 Task: Choose the card "HIGHWAY" for your new game.
Action: Mouse moved to (786, 602)
Screenshot: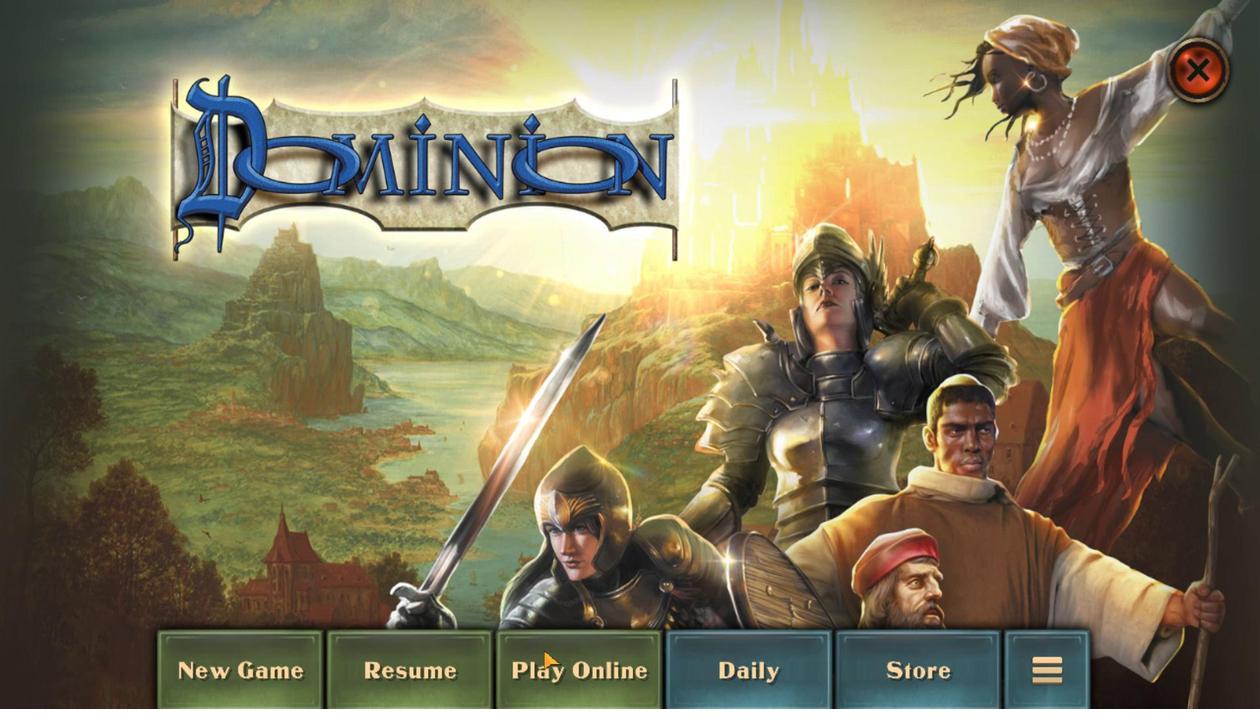 
Action: Mouse pressed left at (786, 602)
Screenshot: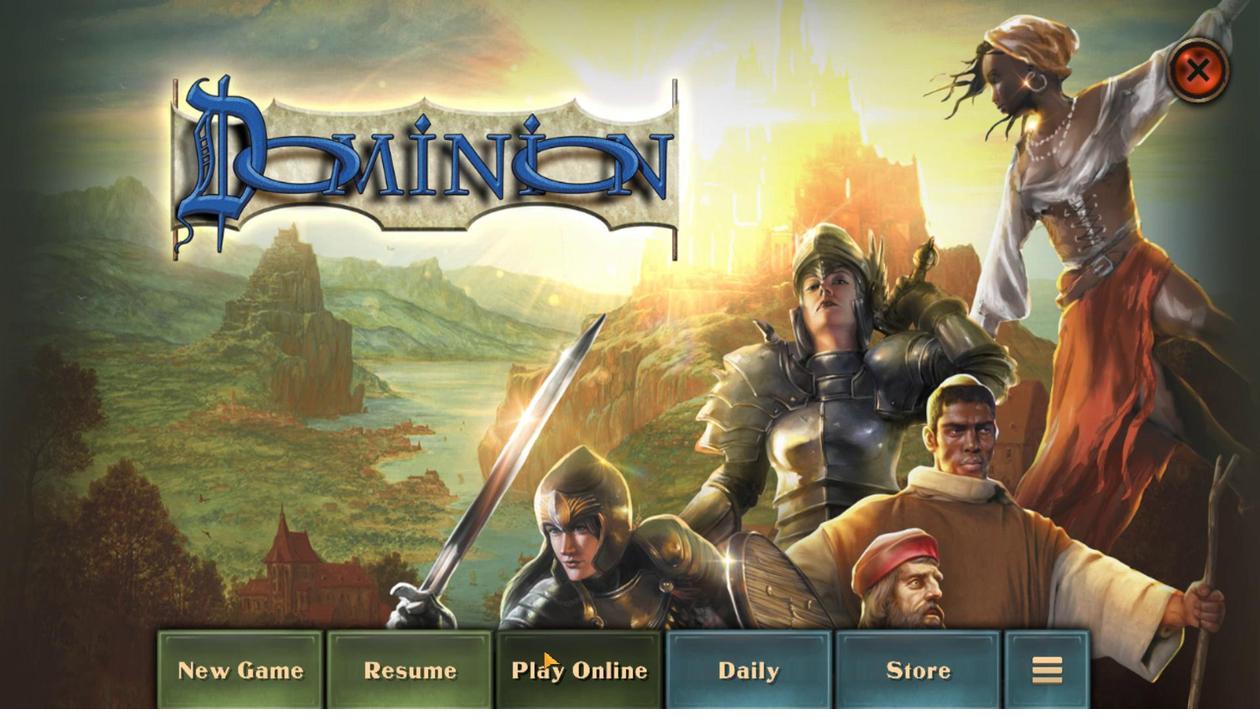
Action: Mouse moved to (786, 602)
Screenshot: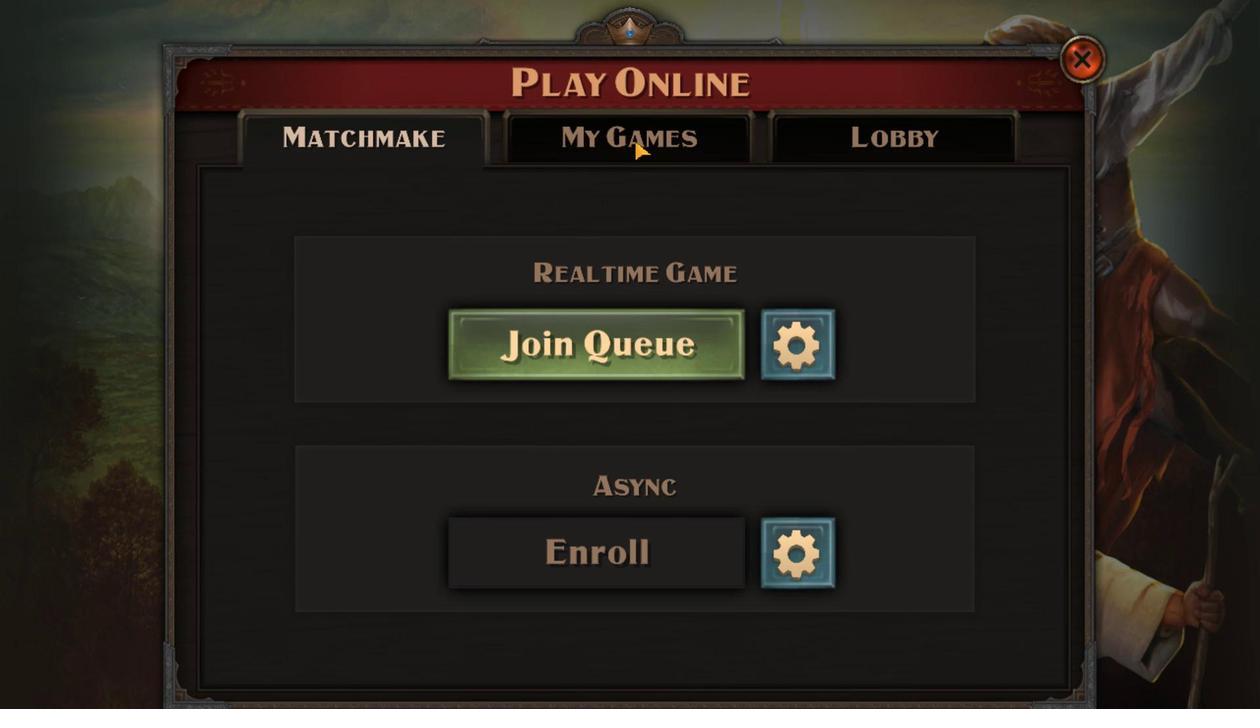 
Action: Mouse pressed left at (786, 602)
Screenshot: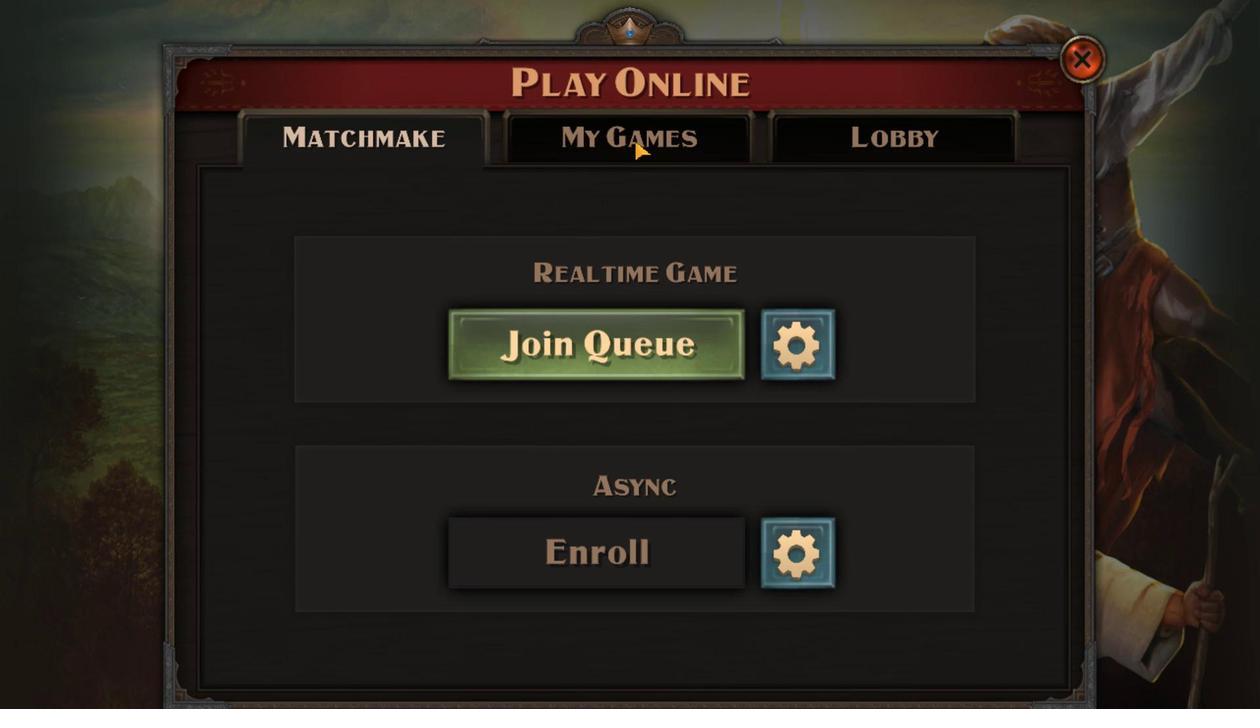 
Action: Mouse moved to (786, 602)
Screenshot: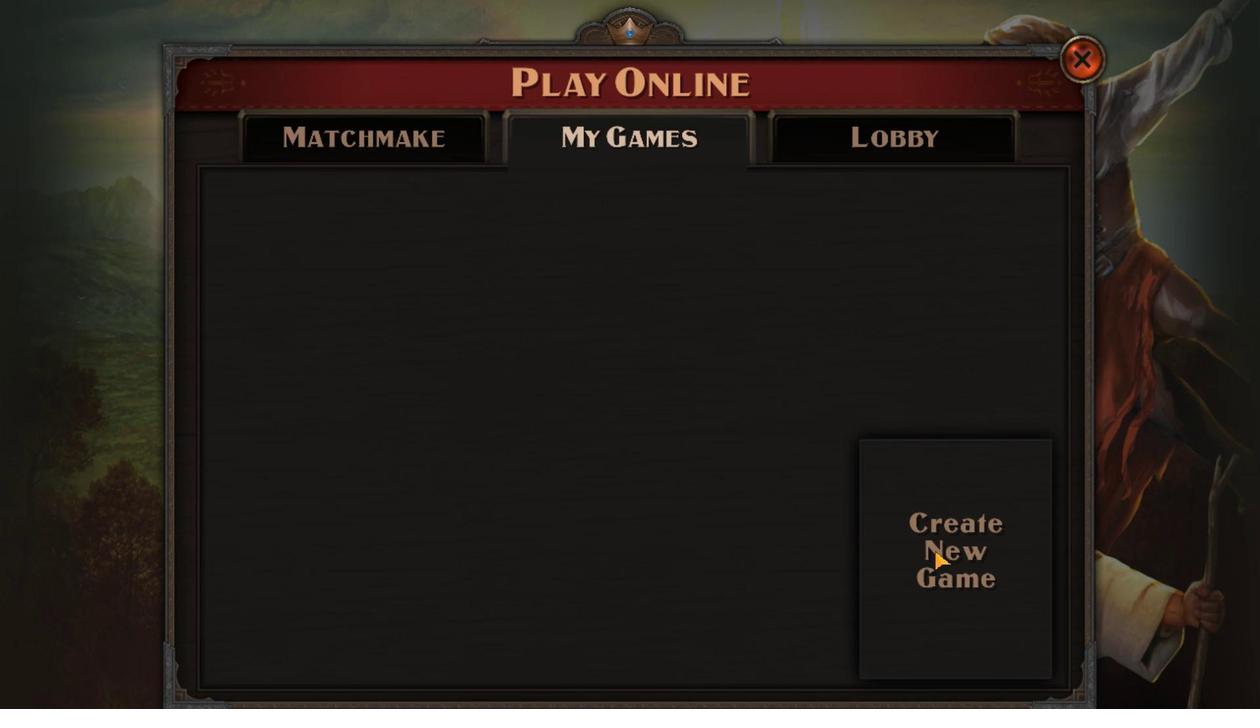 
Action: Mouse pressed left at (786, 602)
Screenshot: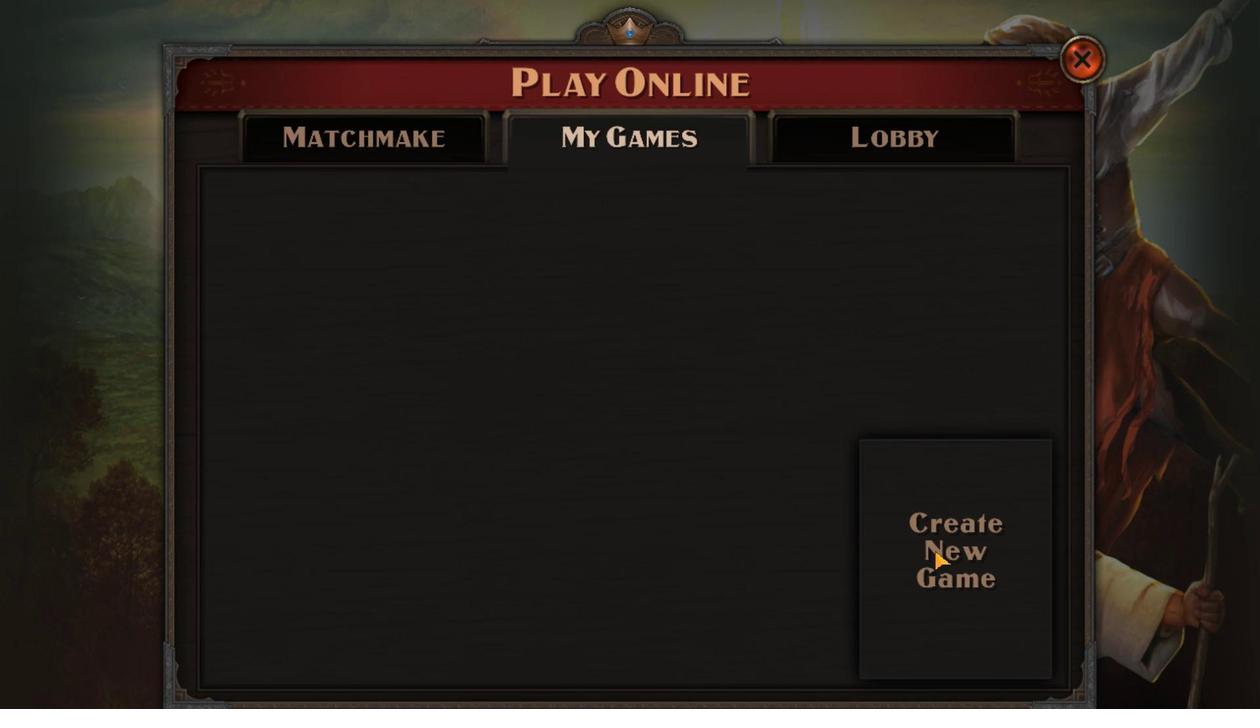 
Action: Mouse moved to (786, 602)
Screenshot: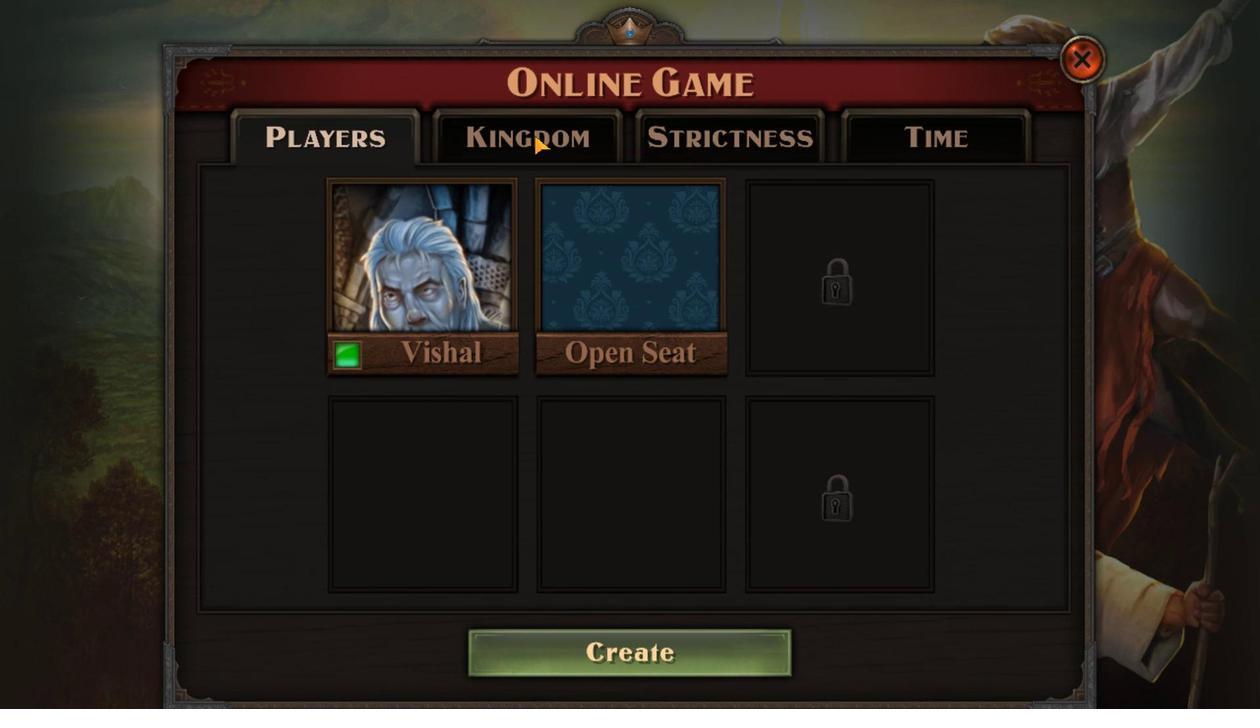 
Action: Mouse pressed left at (786, 602)
Screenshot: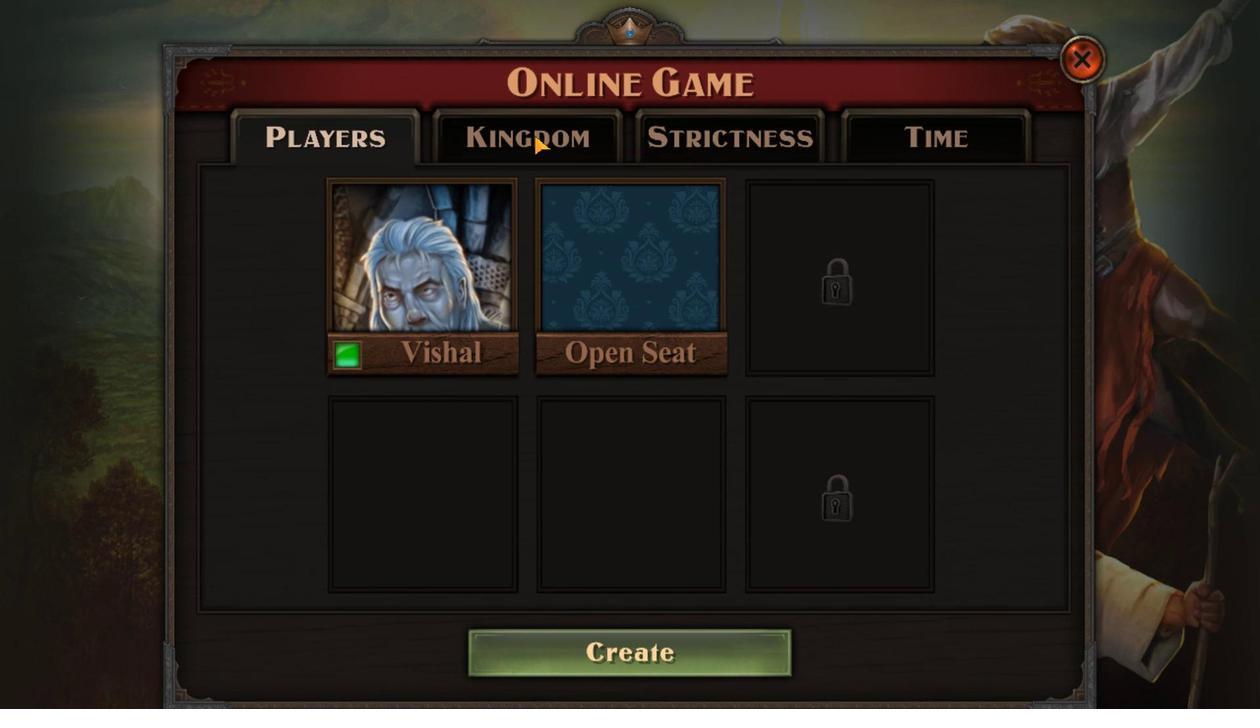 
Action: Mouse moved to (786, 602)
Screenshot: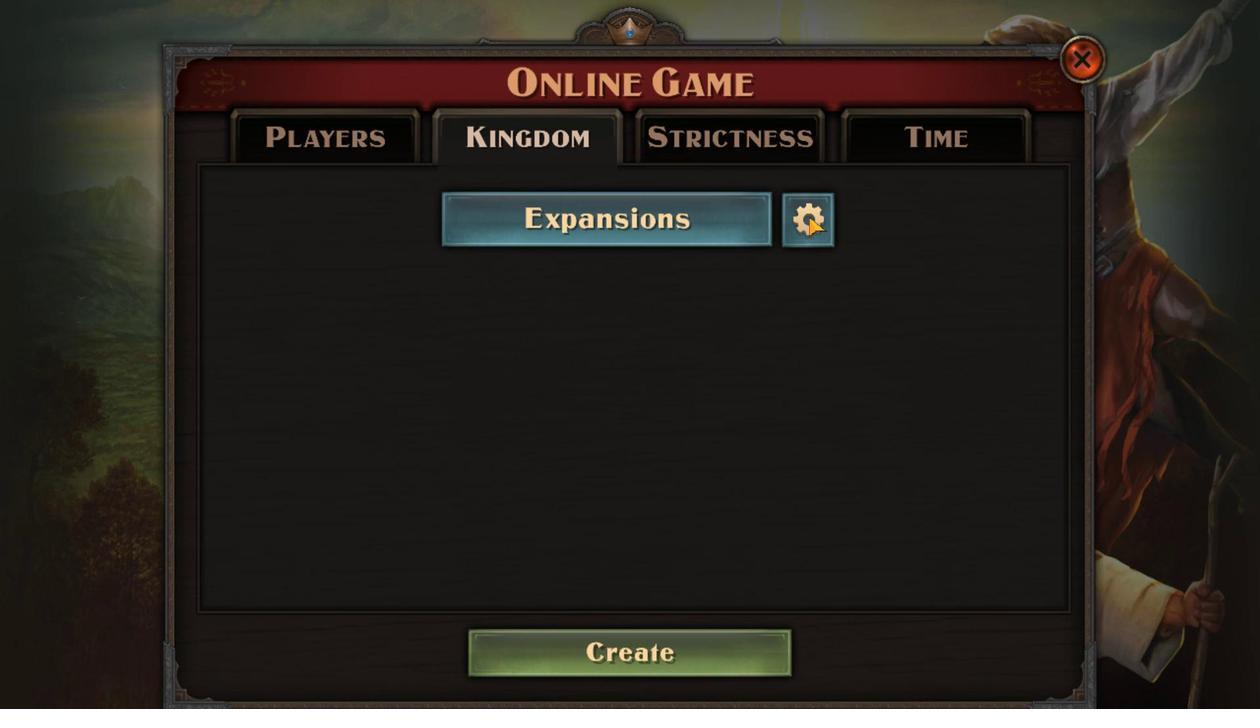 
Action: Mouse pressed left at (786, 602)
Screenshot: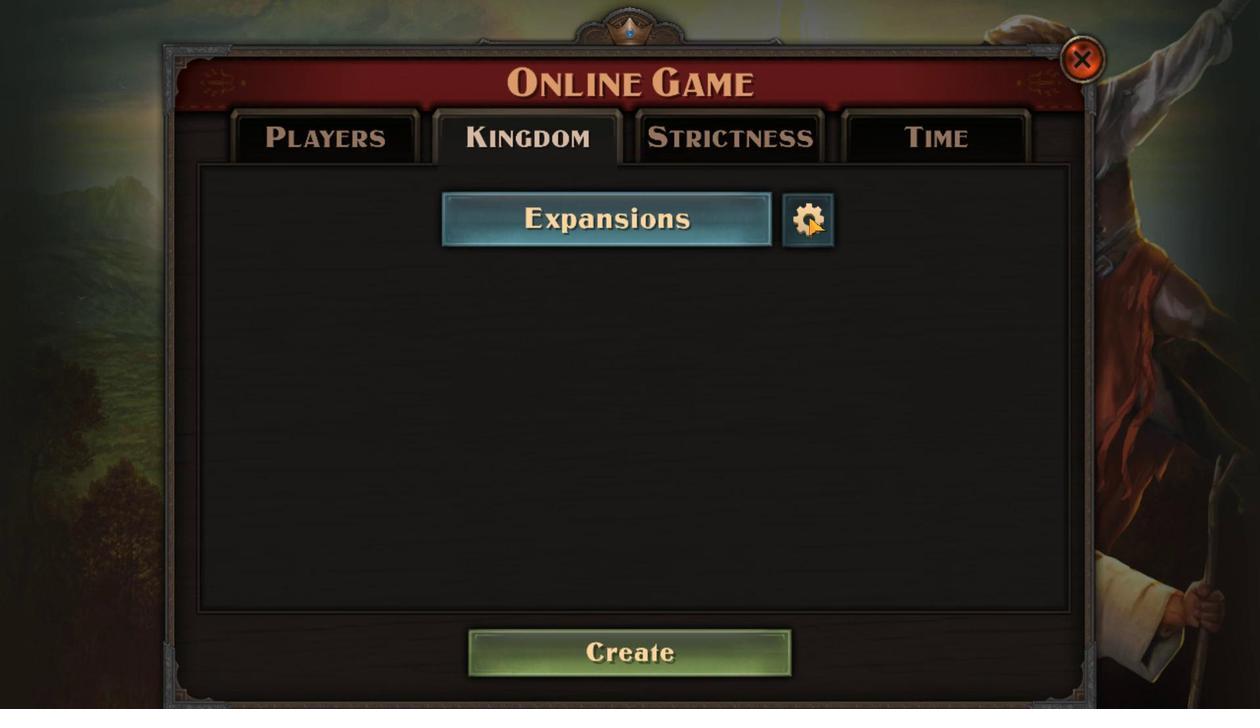 
Action: Mouse moved to (786, 602)
Screenshot: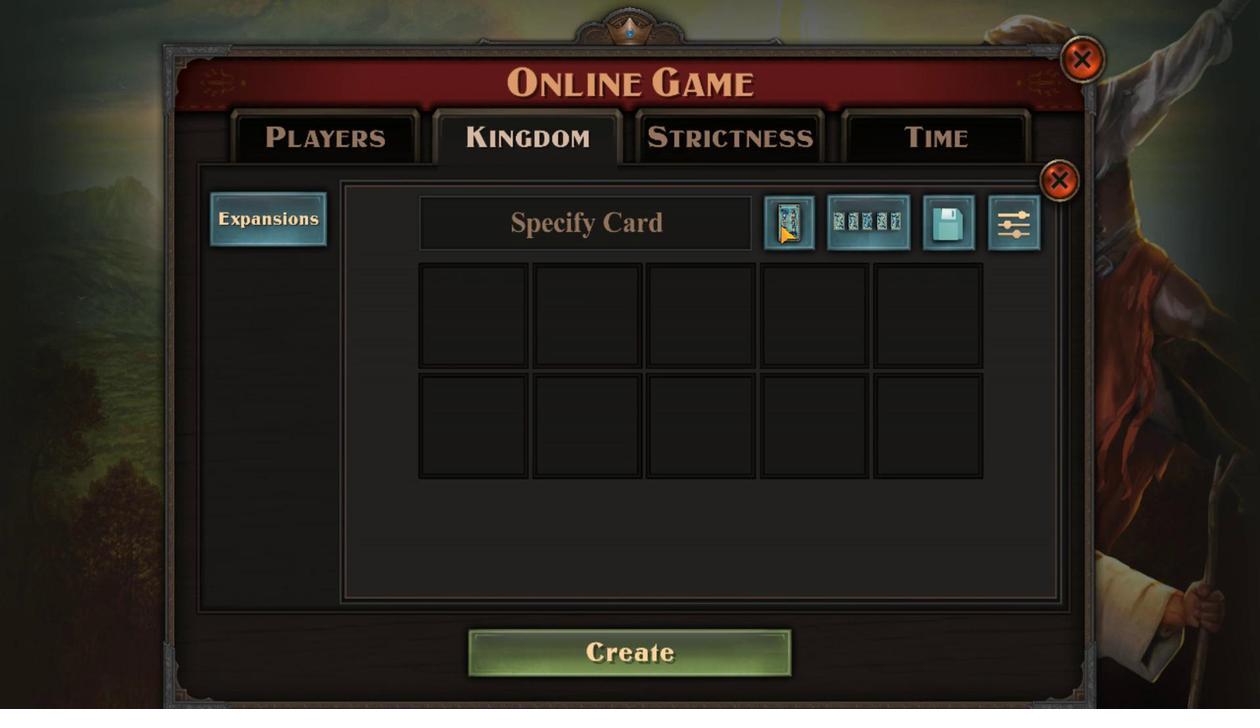 
Action: Mouse pressed left at (786, 602)
Screenshot: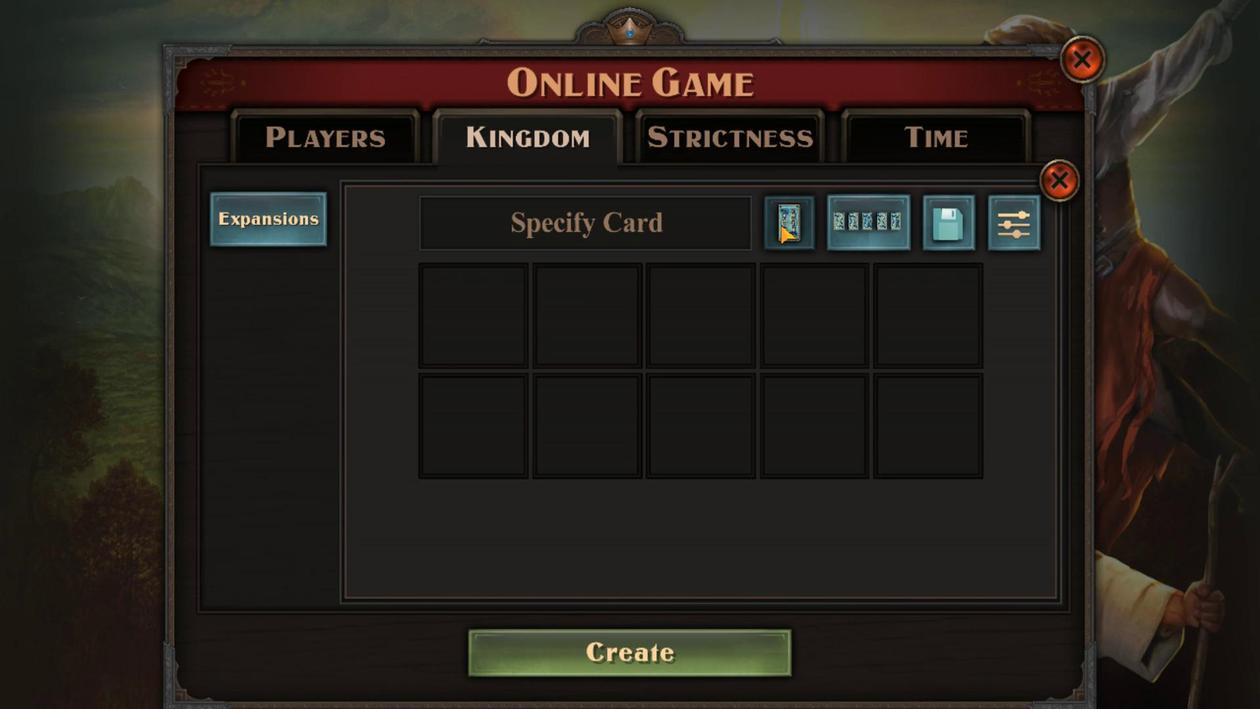 
Action: Mouse moved to (786, 602)
Screenshot: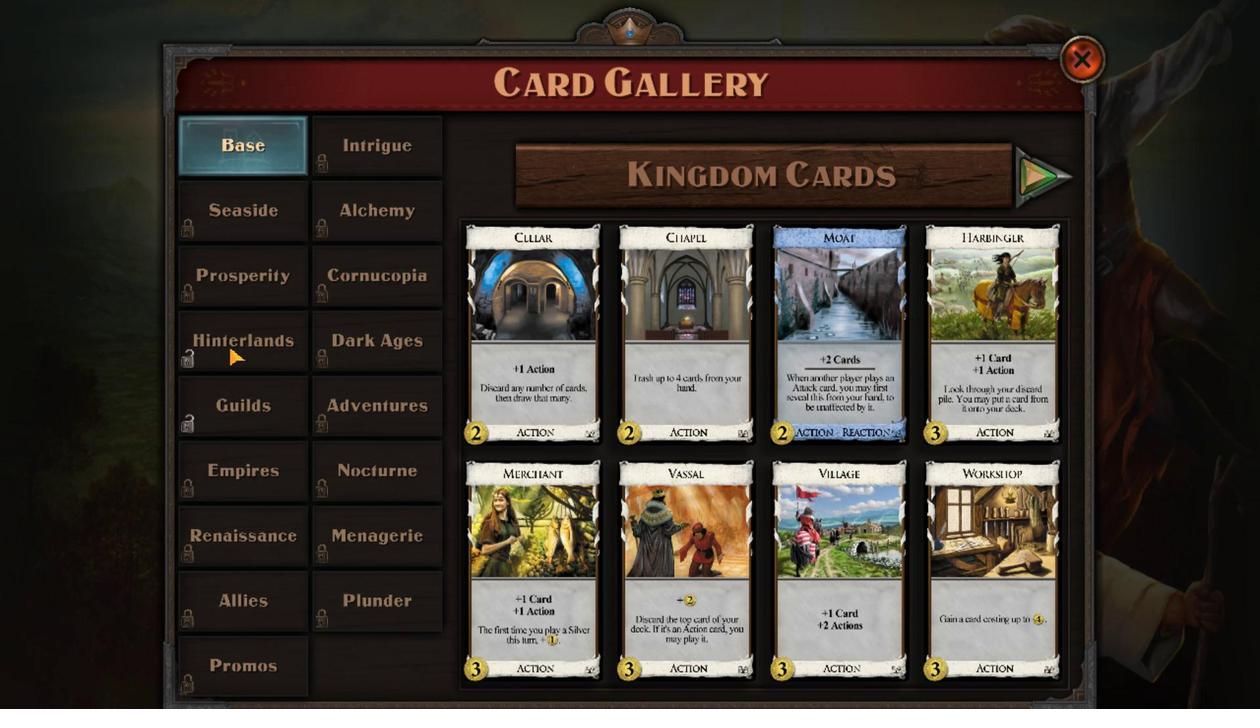 
Action: Mouse pressed left at (786, 602)
Screenshot: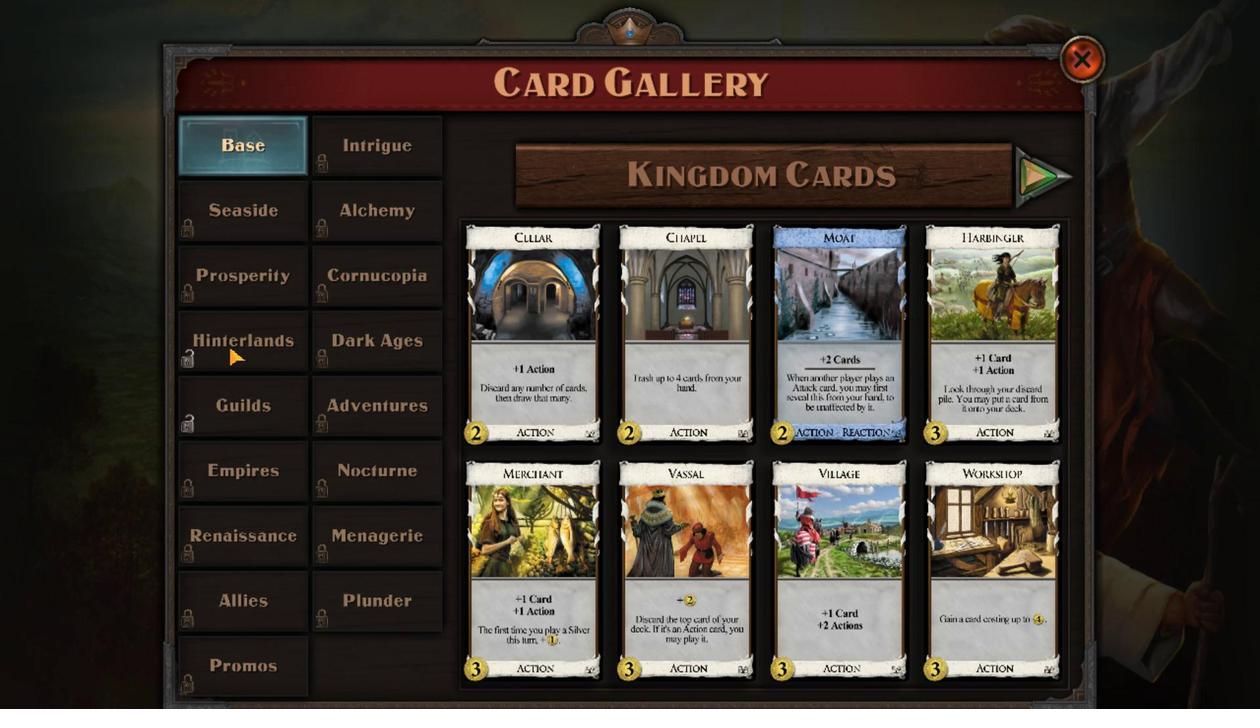 
Action: Mouse moved to (786, 602)
Screenshot: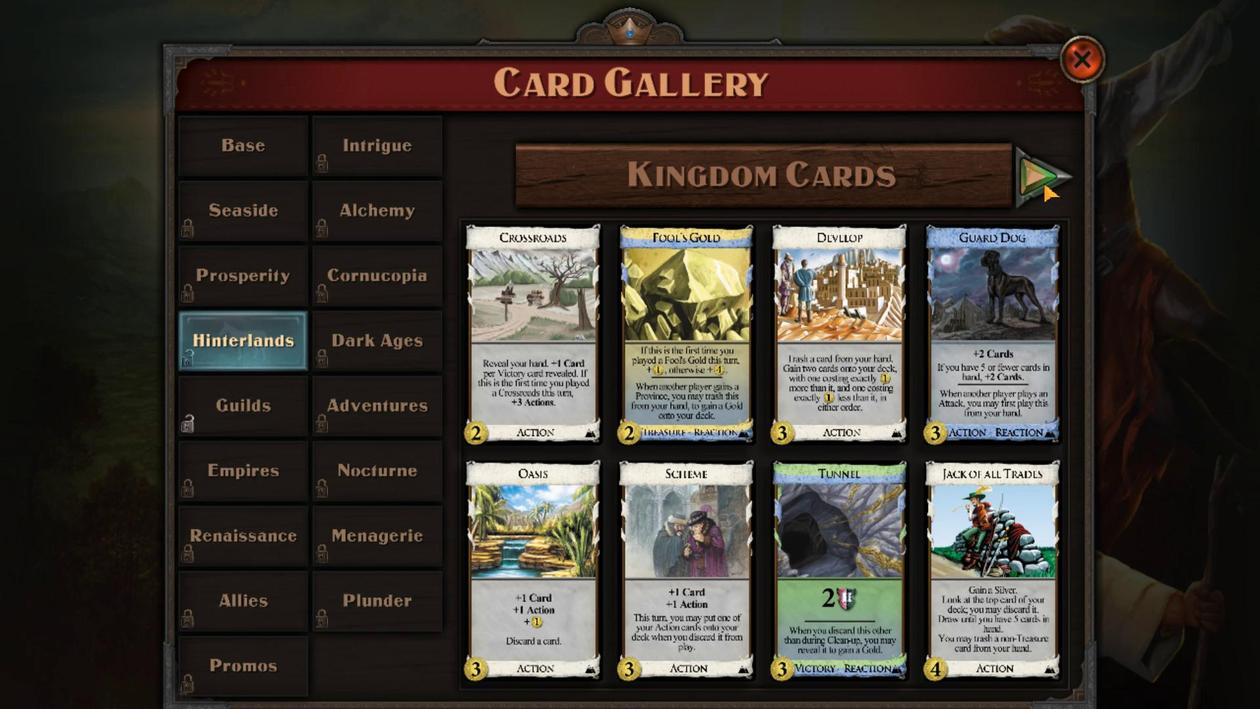 
Action: Mouse pressed left at (786, 602)
Screenshot: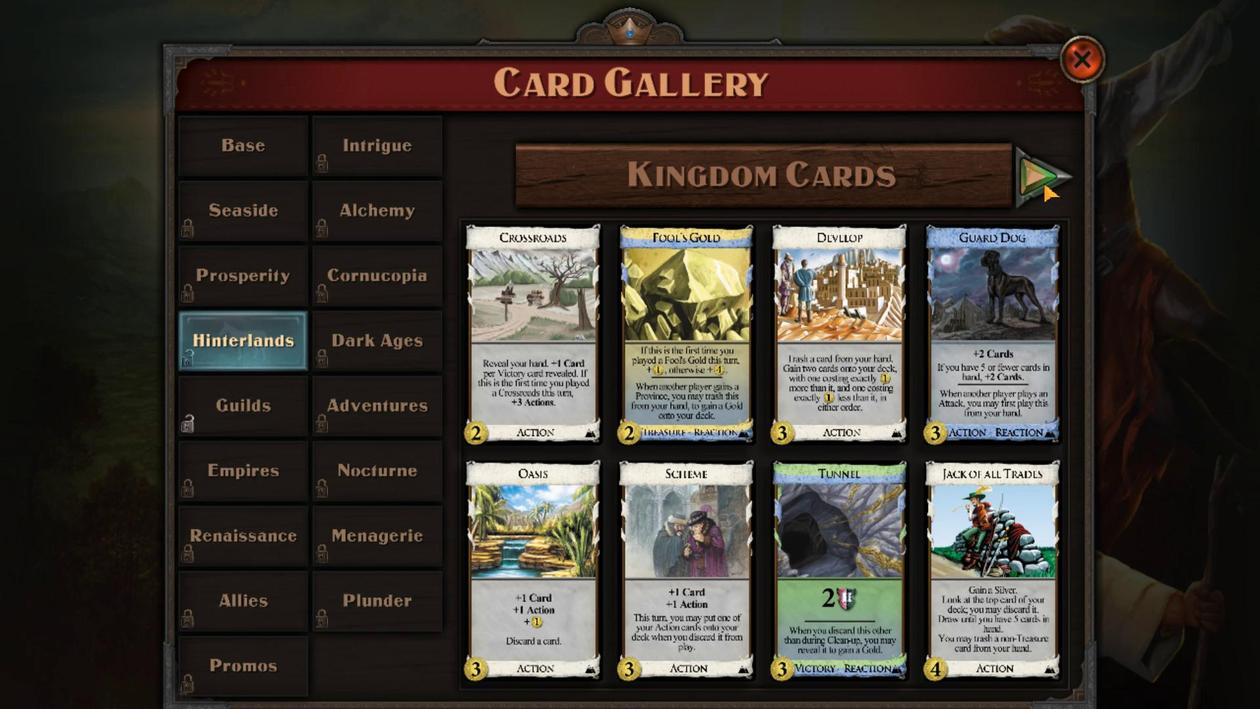 
Action: Mouse pressed left at (786, 602)
Screenshot: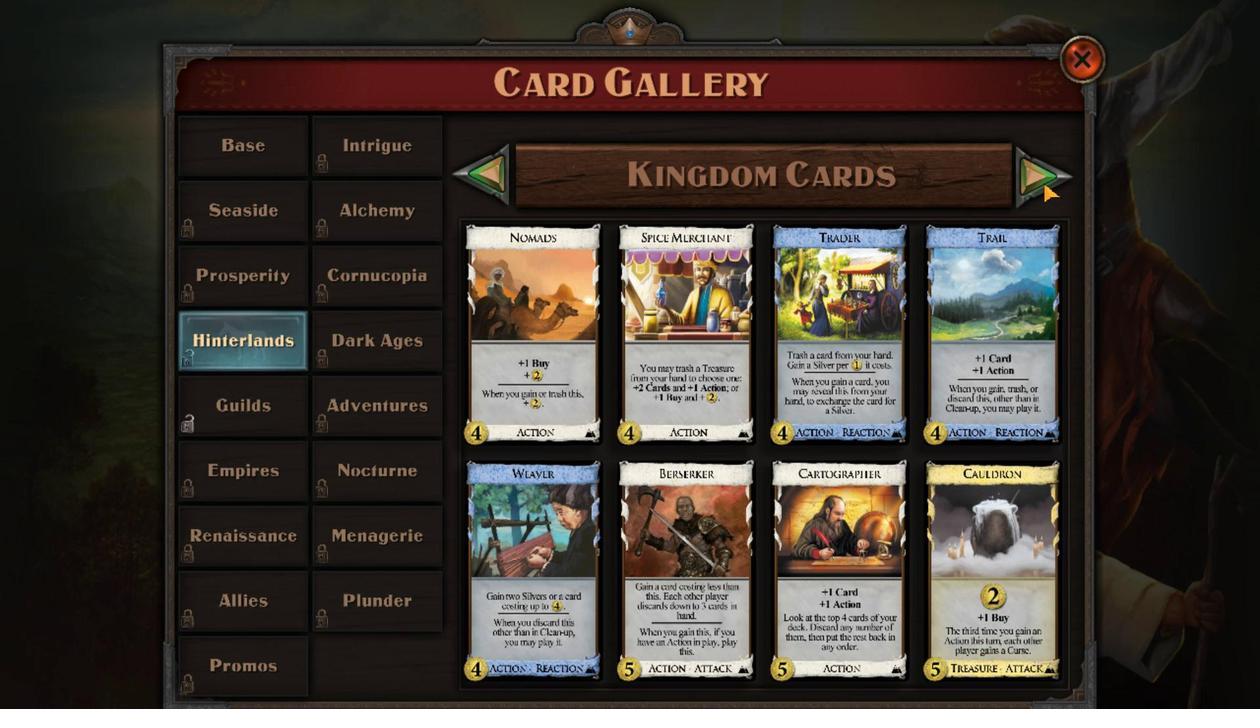 
Action: Mouse moved to (786, 602)
Screenshot: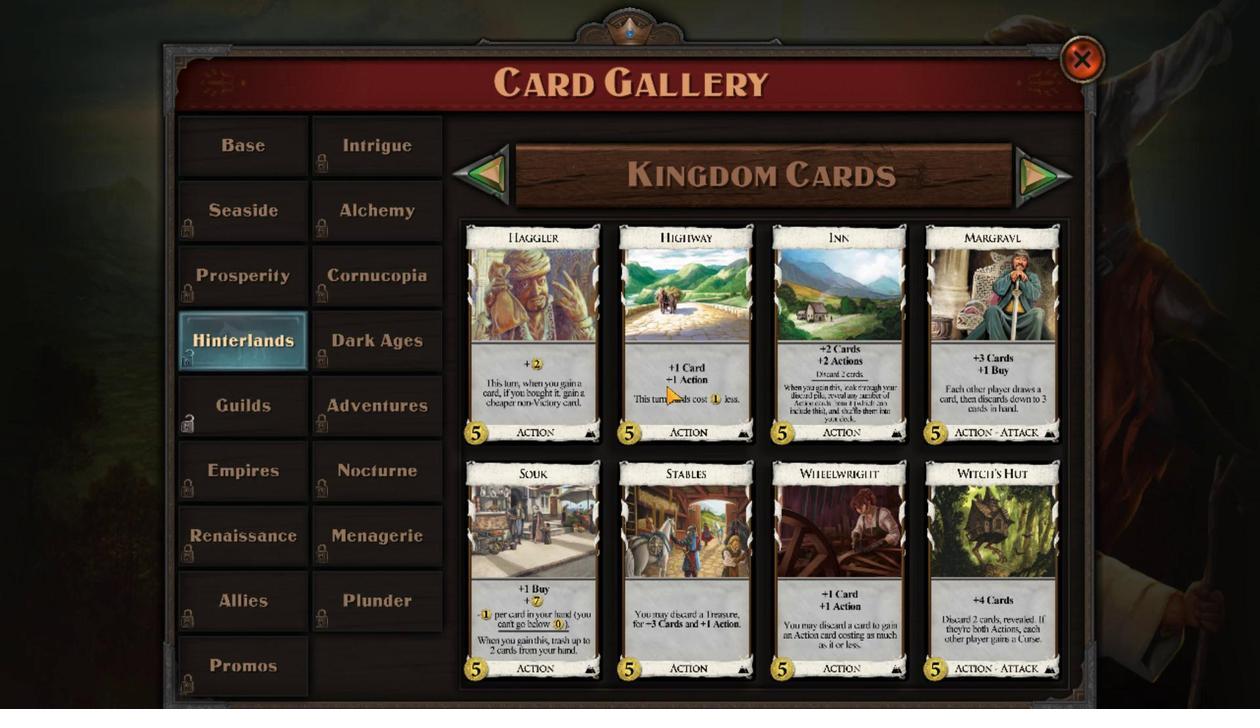 
Action: Mouse pressed left at (786, 602)
Screenshot: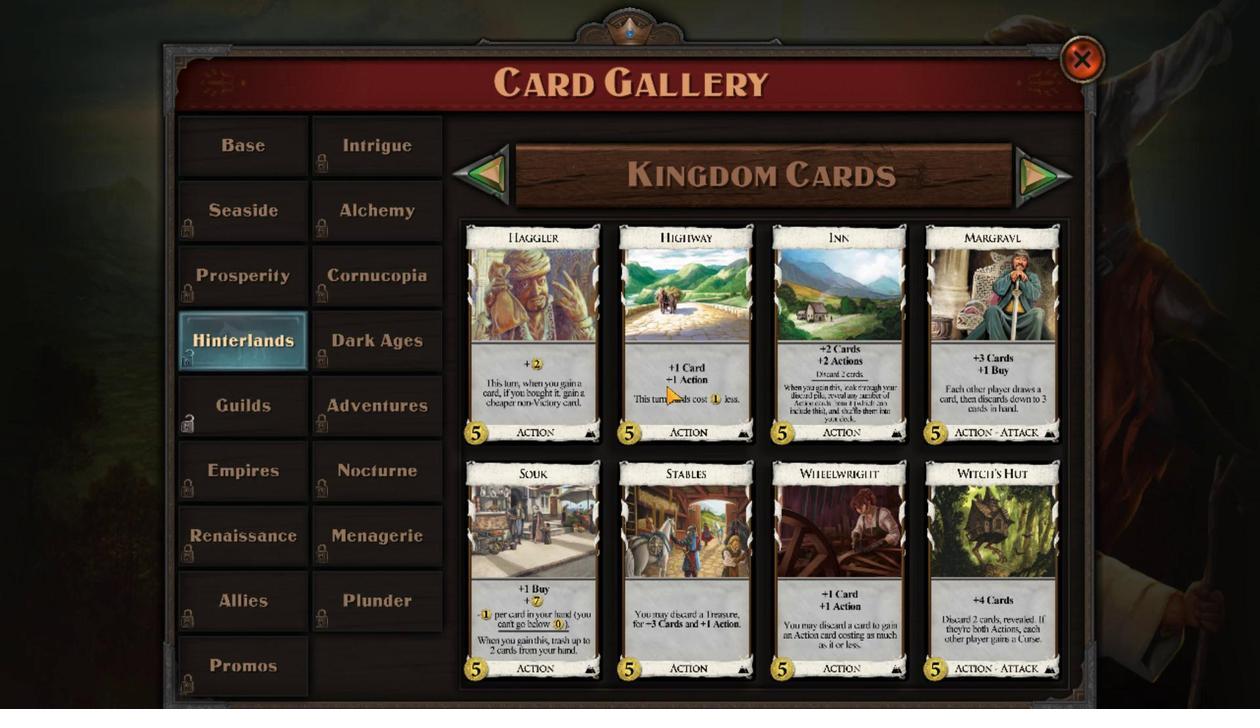 
Action: Mouse moved to (786, 602)
Screenshot: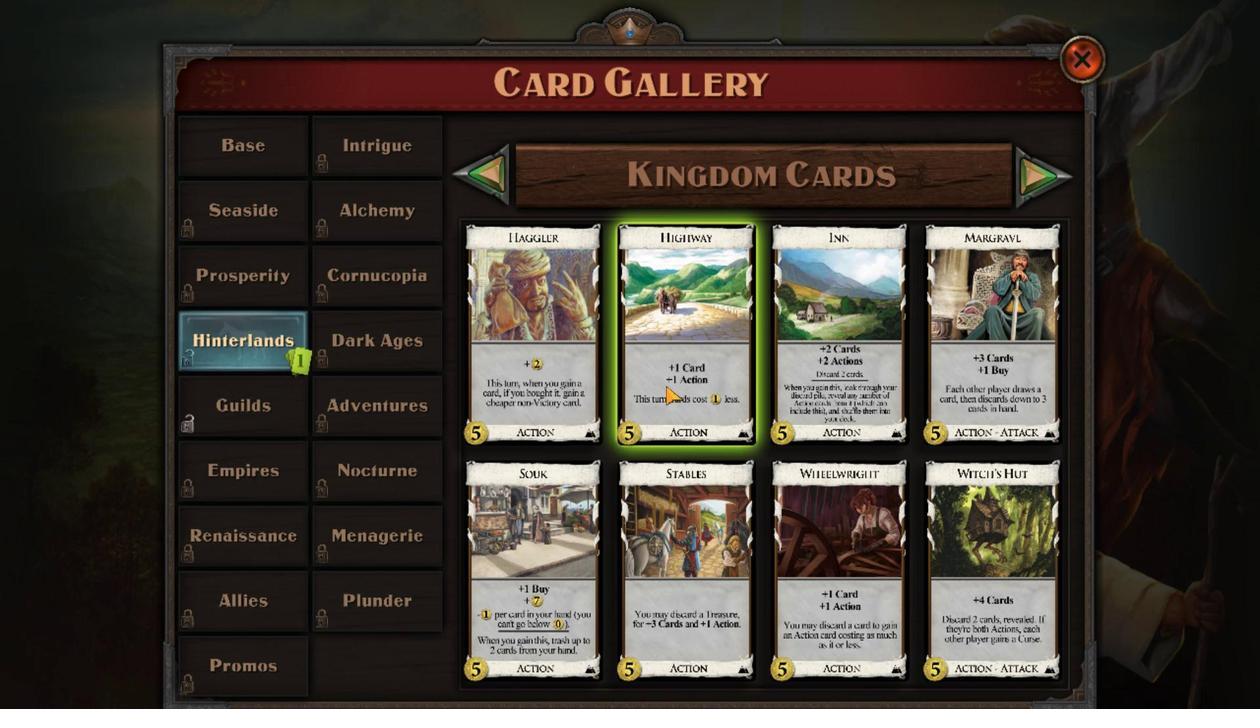
